 Task: Select a random emoji from objects.
Action: Mouse moved to (535, 140)
Screenshot: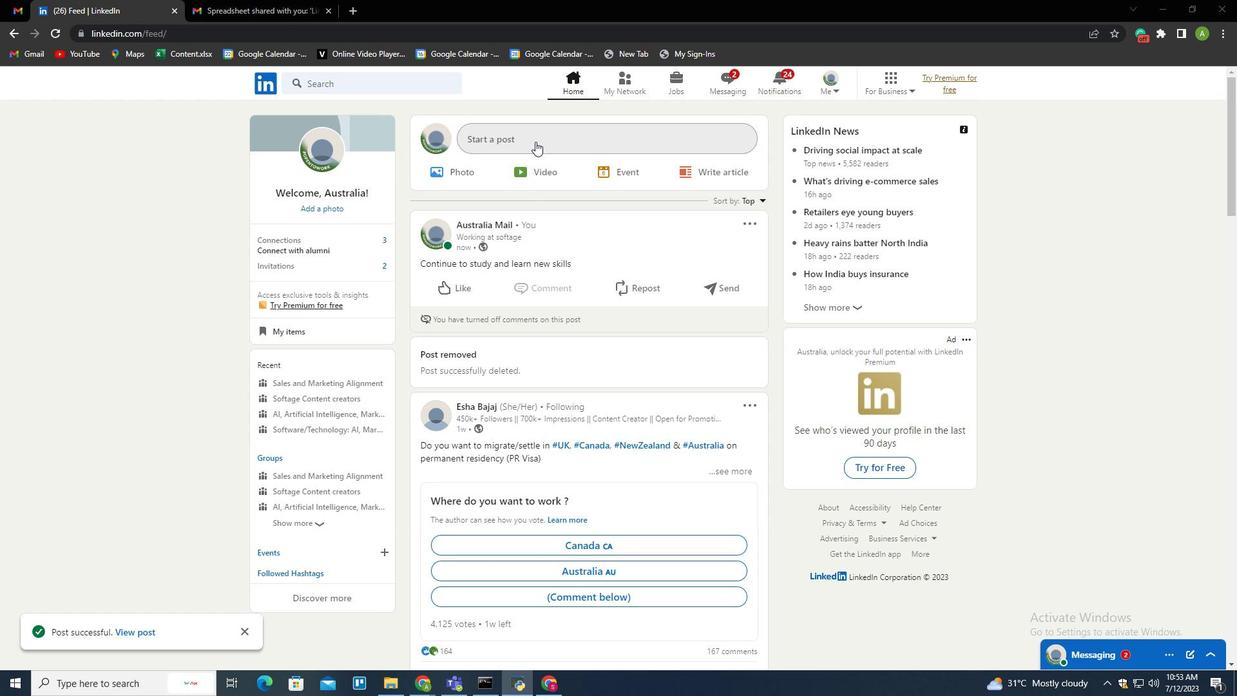 
Action: Mouse pressed left at (535, 140)
Screenshot: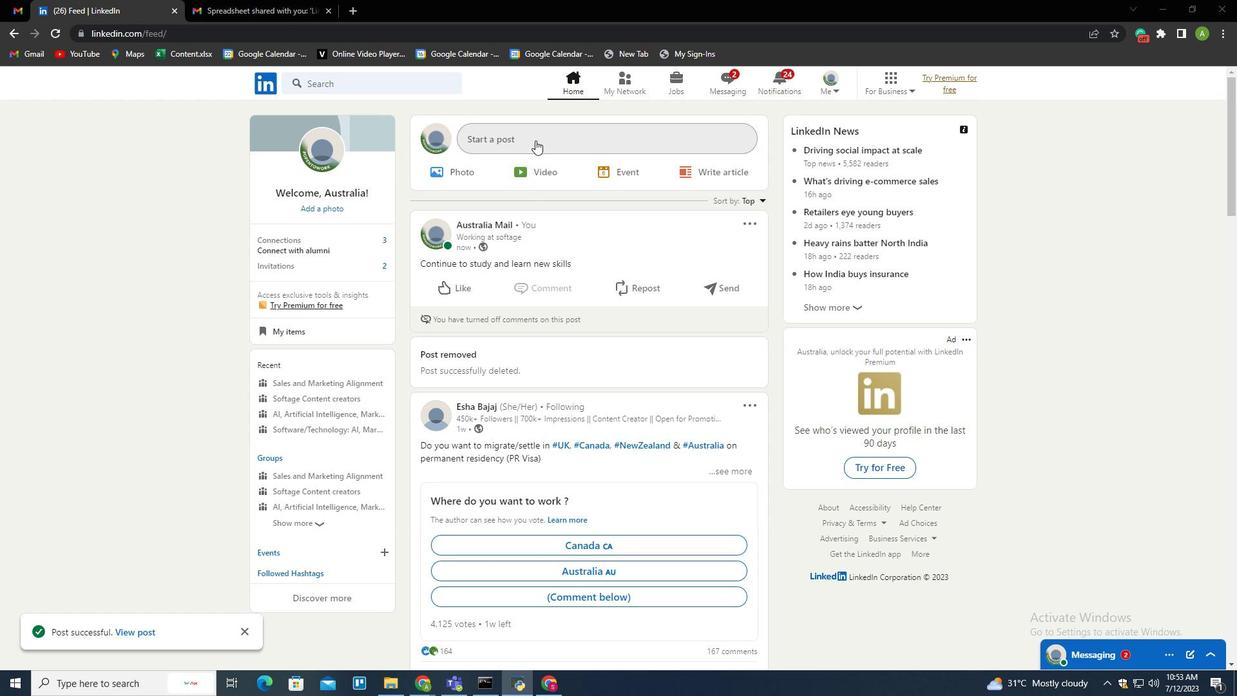 
Action: Mouse moved to (404, 345)
Screenshot: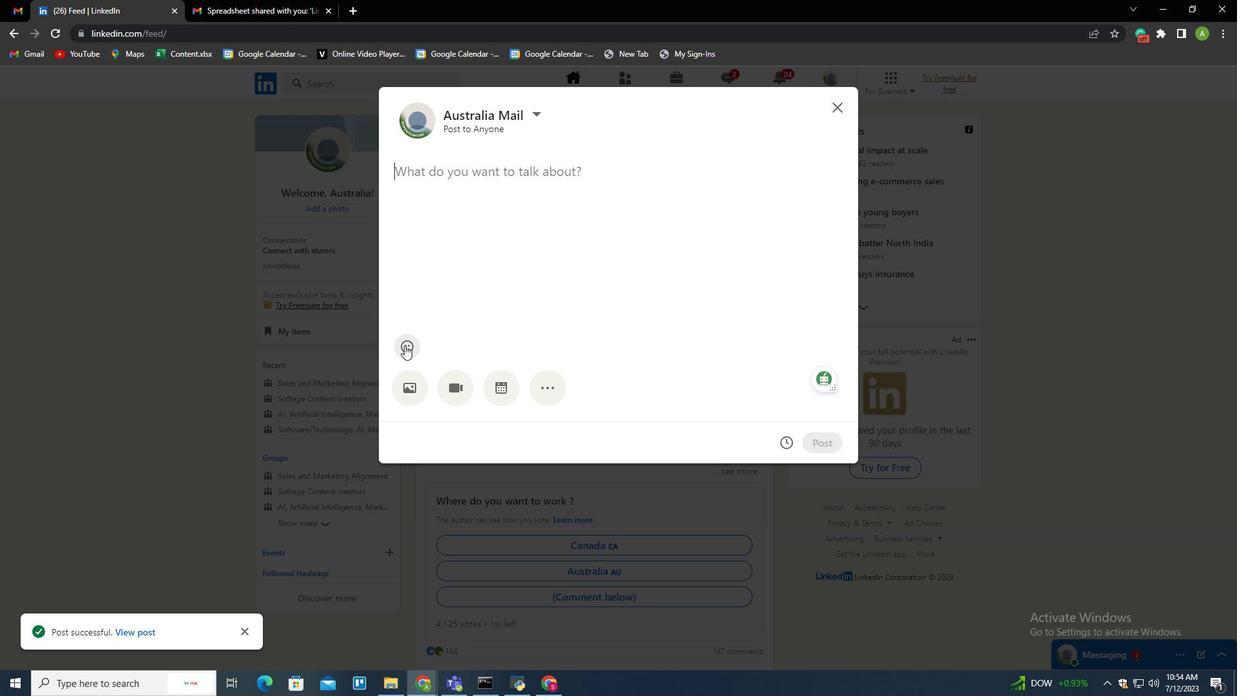
Action: Mouse pressed left at (404, 345)
Screenshot: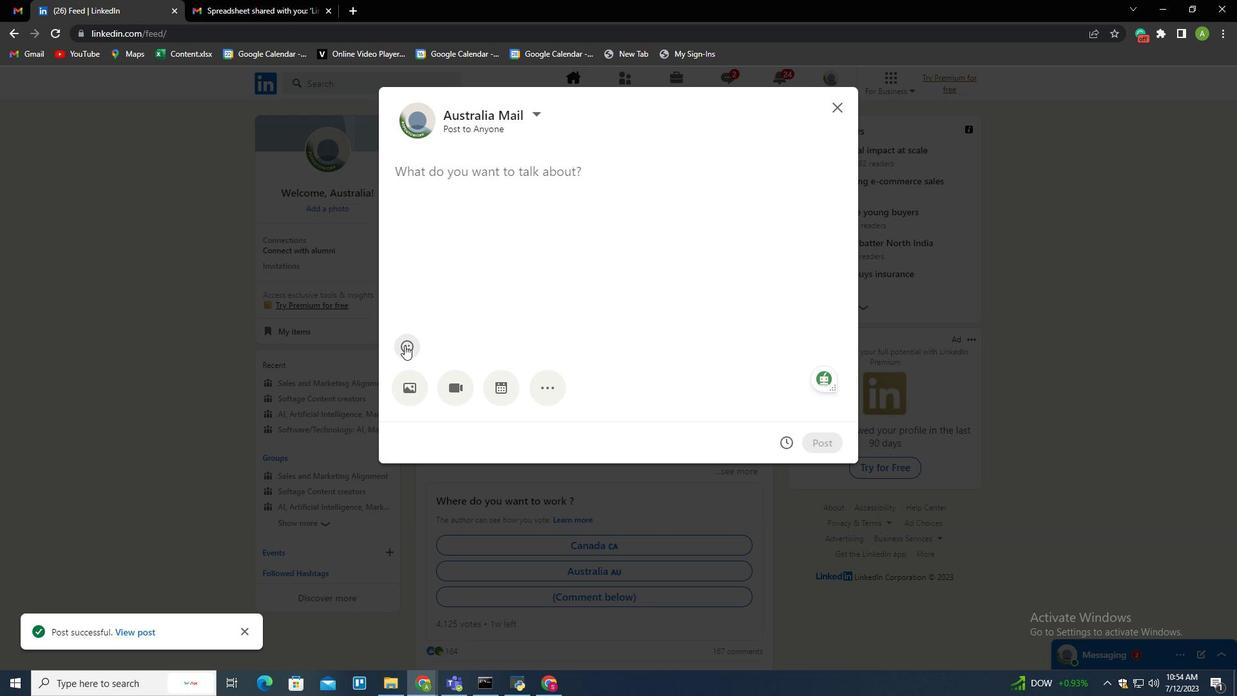
Action: Mouse moved to (469, 408)
Screenshot: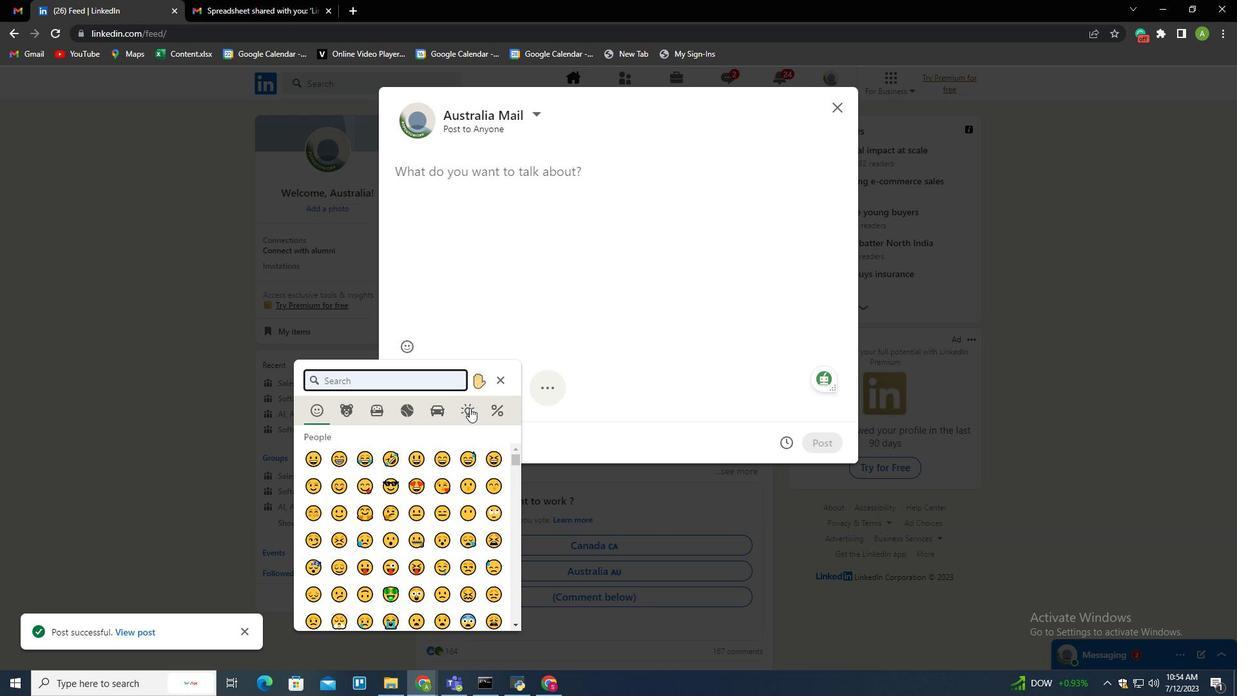 
Action: Mouse pressed left at (469, 408)
Screenshot: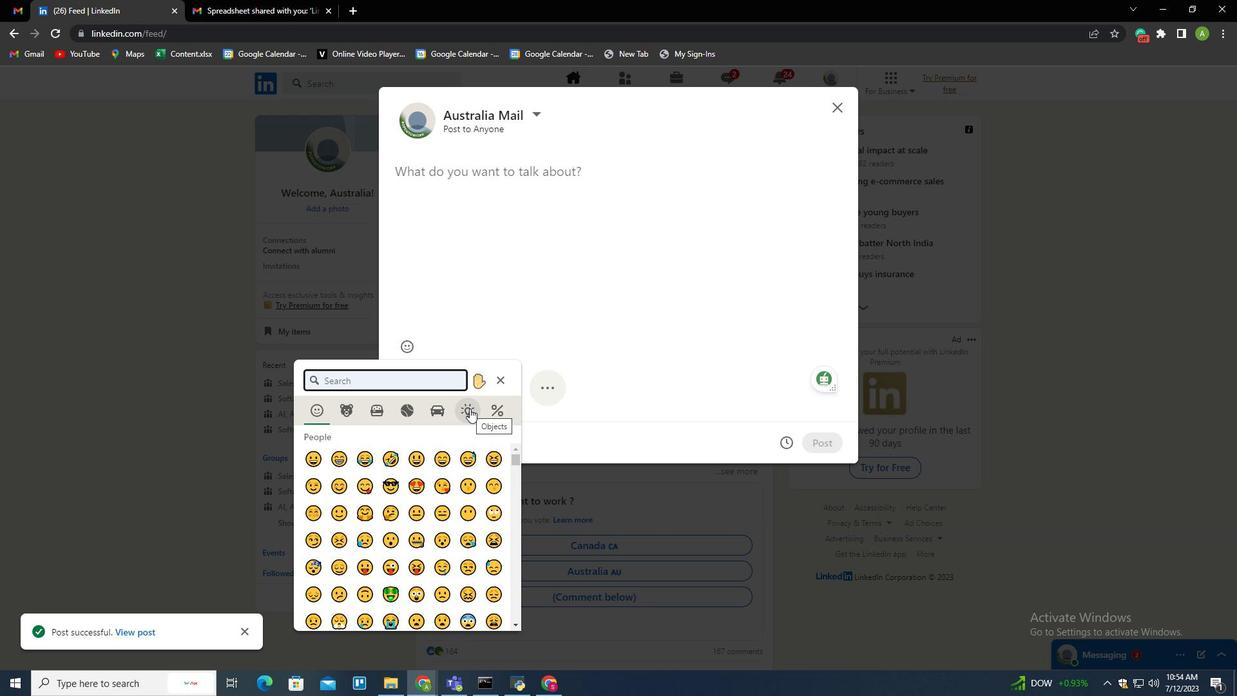
Action: Mouse moved to (318, 464)
Screenshot: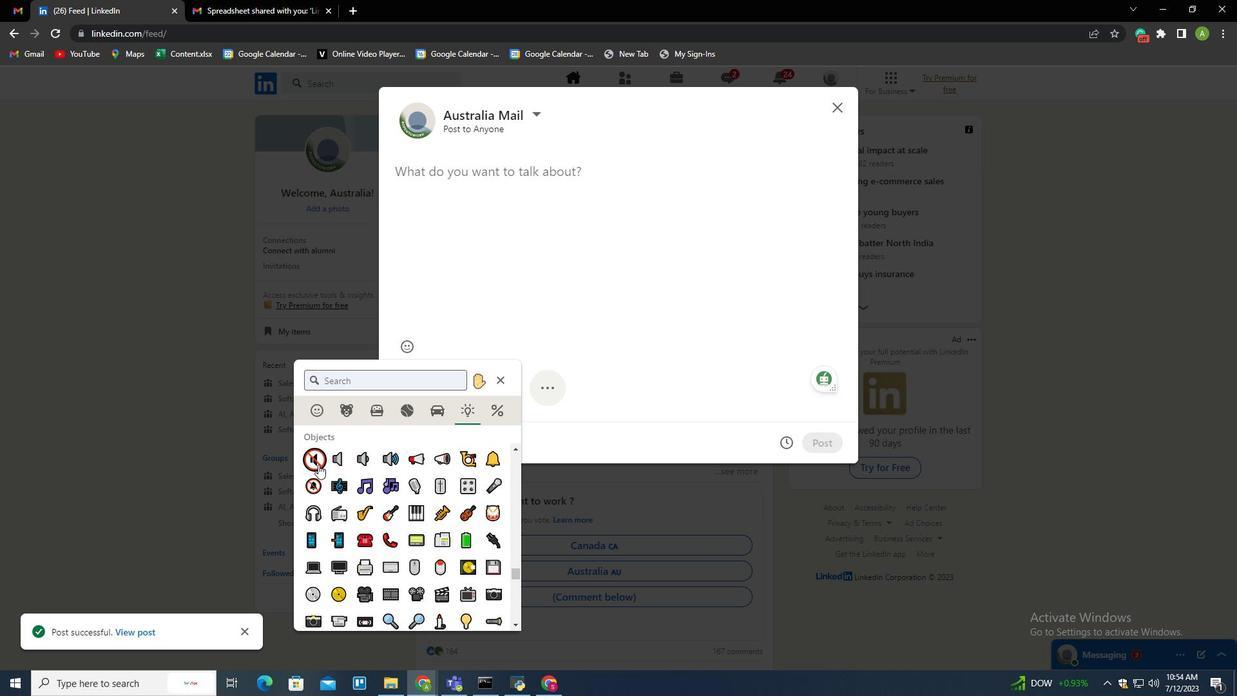 
Action: Mouse pressed left at (318, 464)
Screenshot: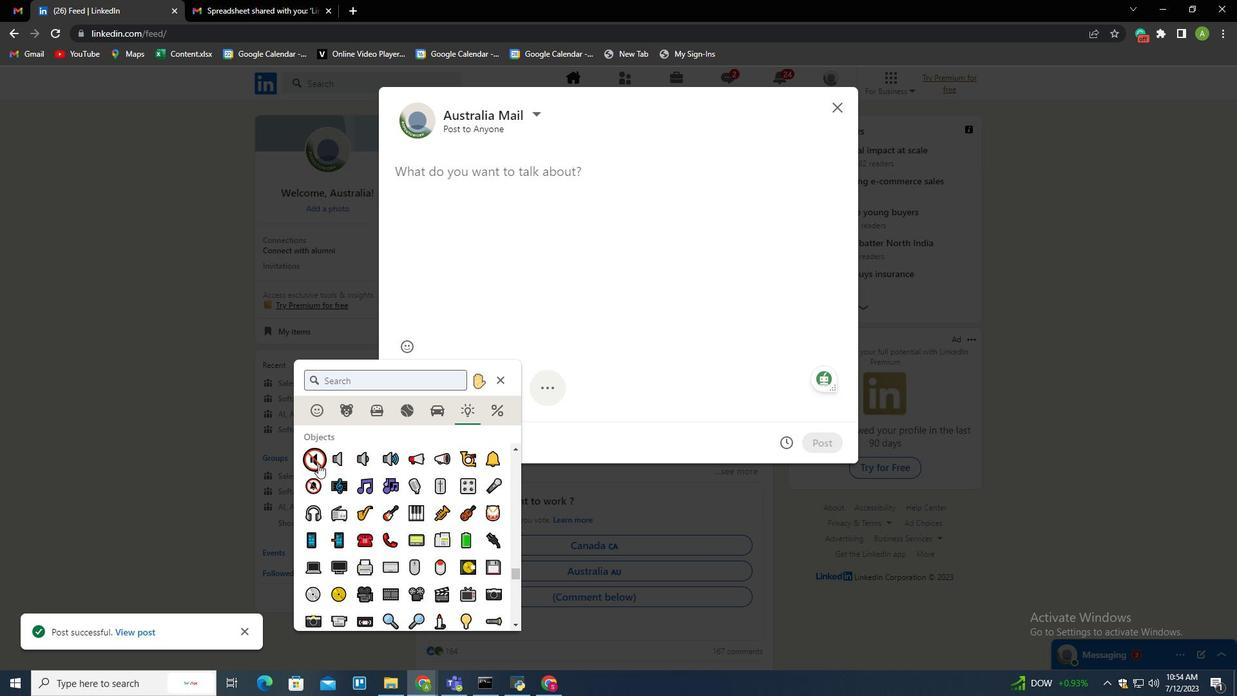 
Action: Mouse moved to (493, 289)
Screenshot: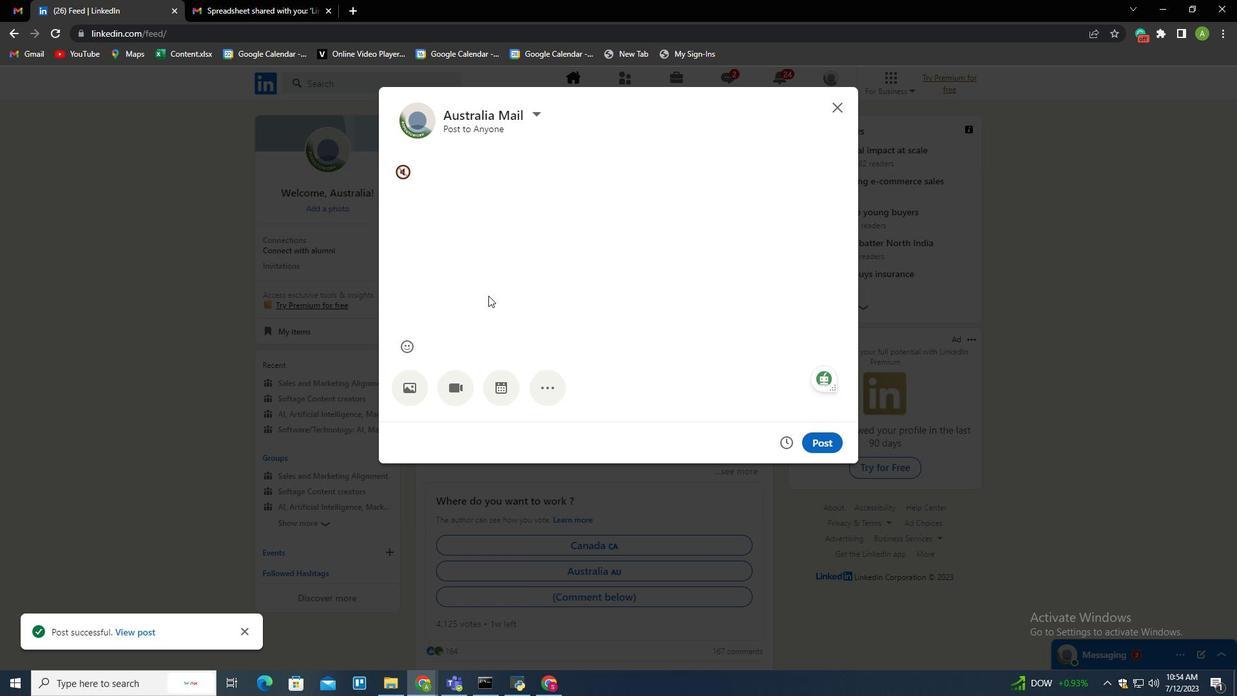 
